 Task: In the Company hp.com, Log call with description : 'Customer requesting a product demonstration.'; Select call outcome: 'Busy '; Select call Direction: Inbound; Add date: '3 August, 2023' and time 11:00:AM. Logged in from softage.1@softage.net
Action: Mouse moved to (71, 57)
Screenshot: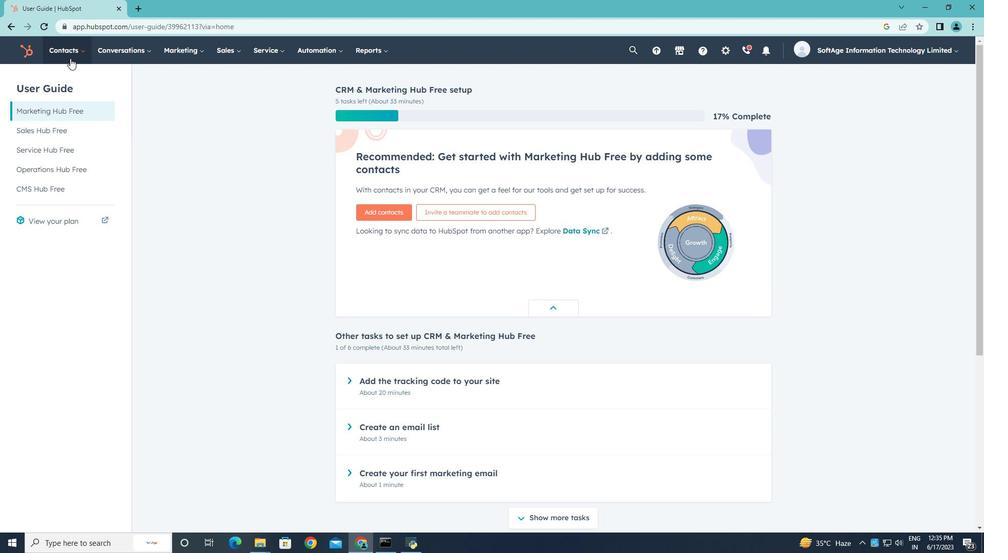 
Action: Mouse pressed left at (71, 57)
Screenshot: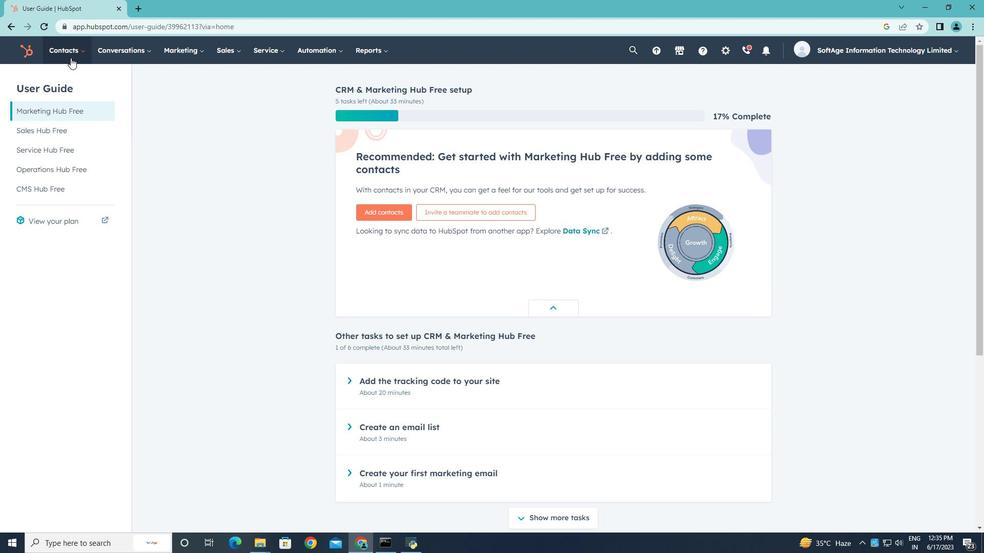 
Action: Mouse moved to (77, 100)
Screenshot: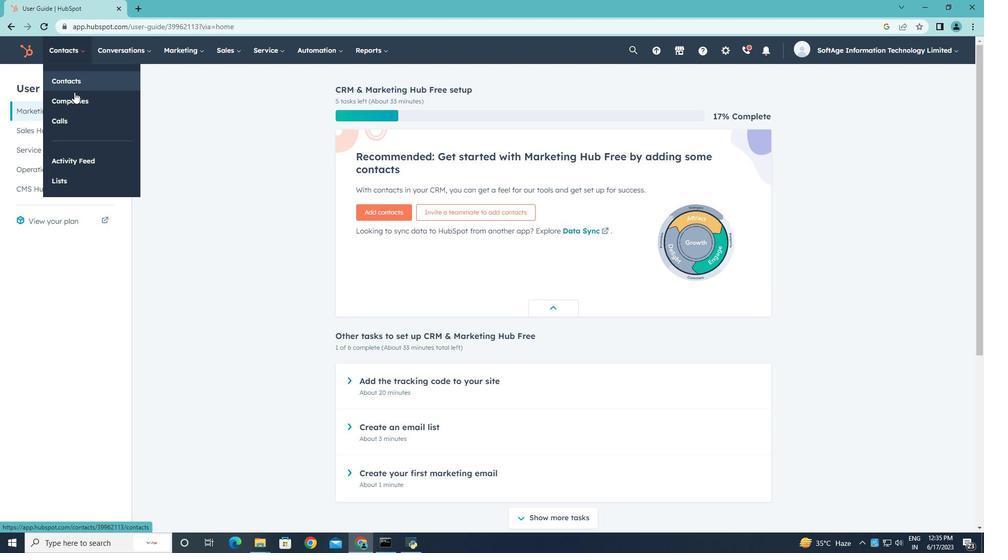 
Action: Mouse pressed left at (77, 100)
Screenshot: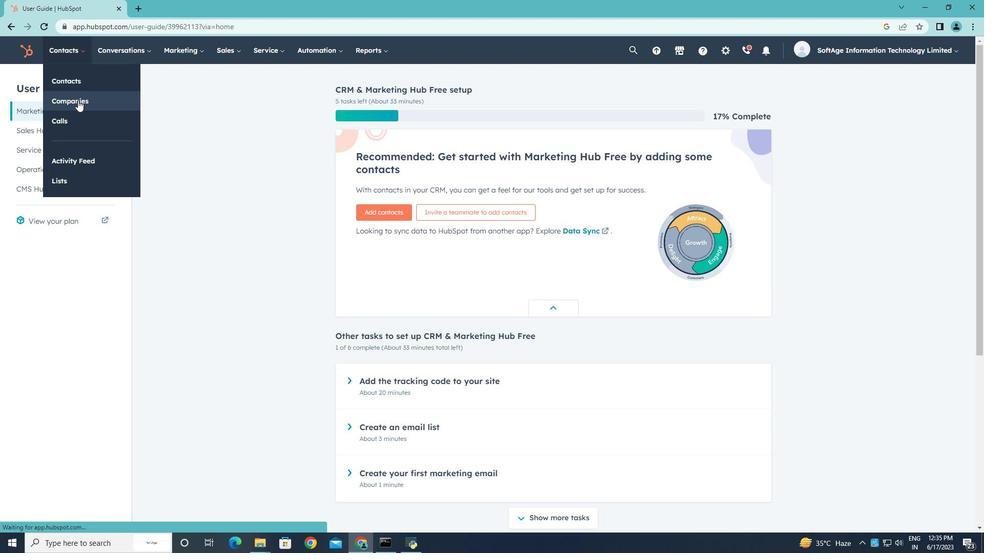 
Action: Mouse moved to (75, 169)
Screenshot: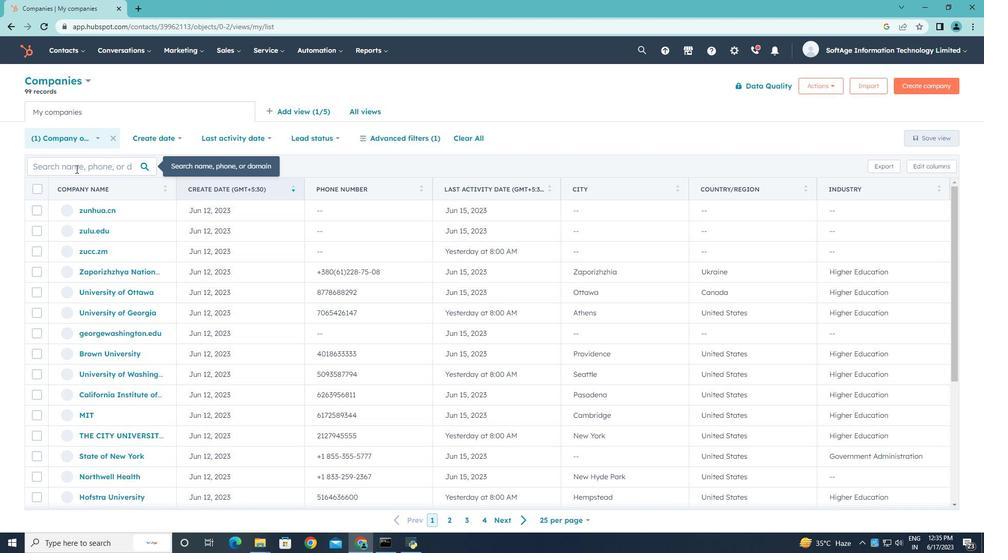 
Action: Mouse pressed left at (75, 169)
Screenshot: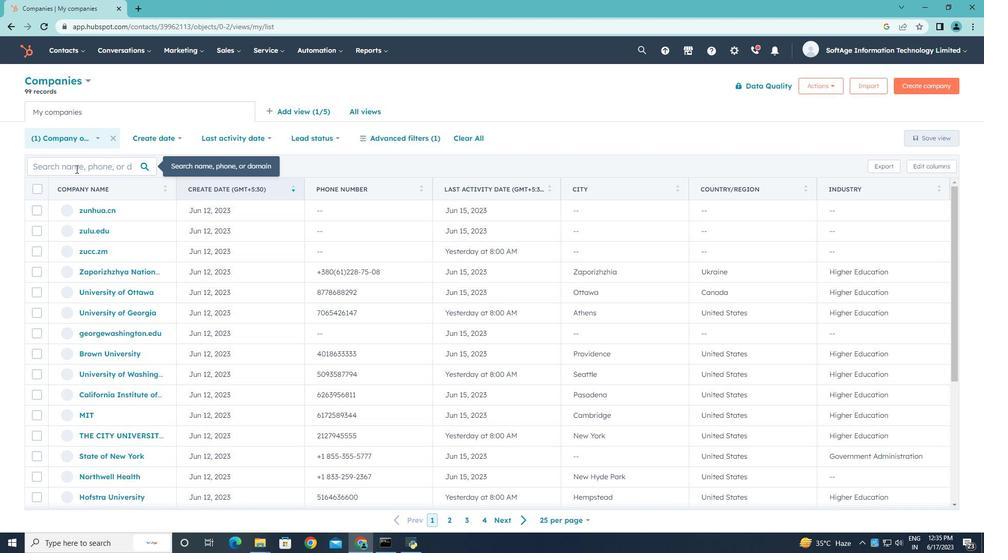 
Action: Key pressed ho<Key.backspace>p.com
Screenshot: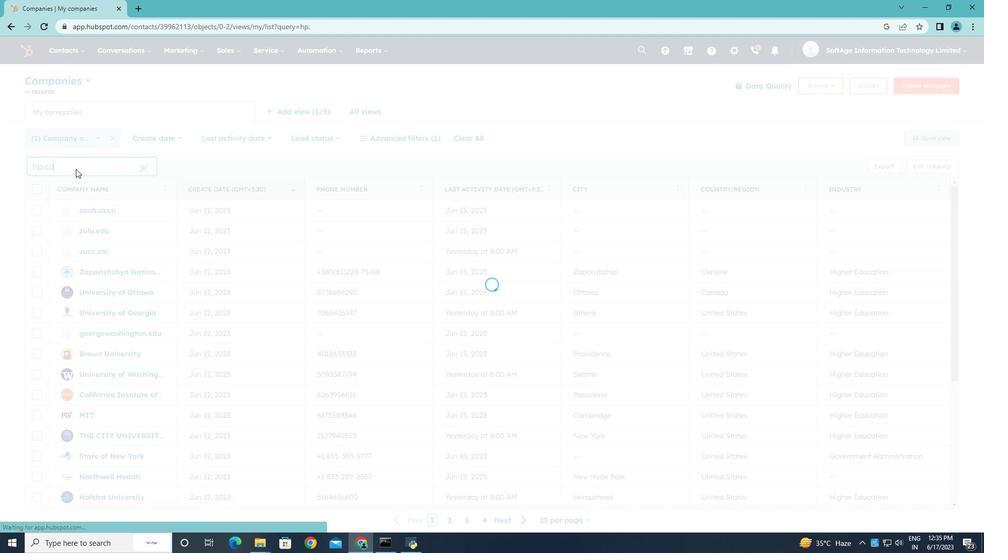 
Action: Mouse moved to (88, 212)
Screenshot: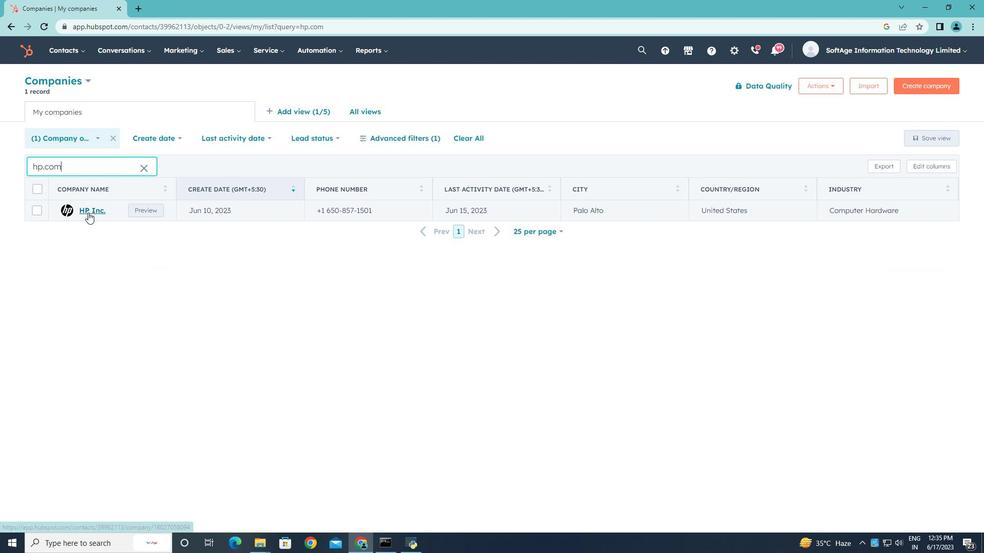 
Action: Mouse pressed left at (88, 212)
Screenshot: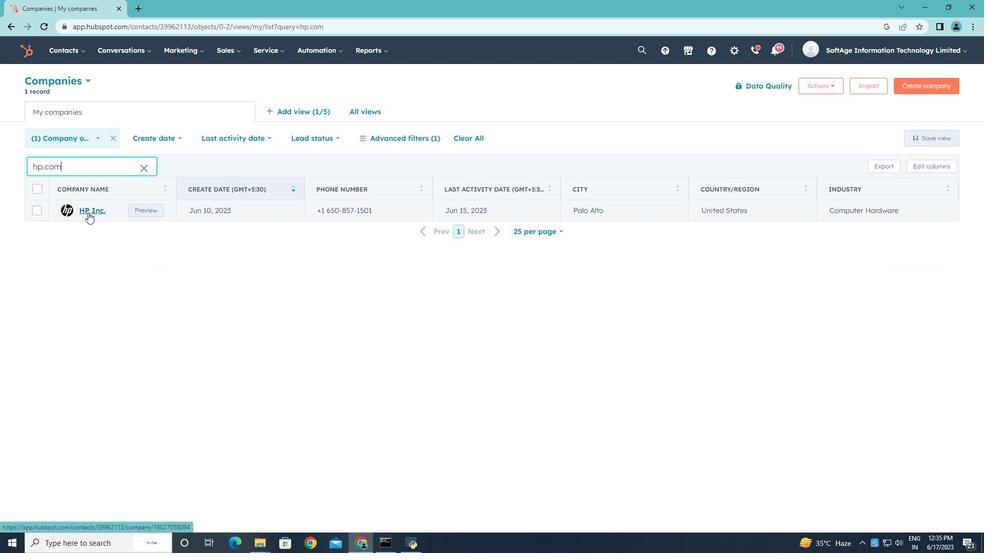 
Action: Mouse moved to (197, 174)
Screenshot: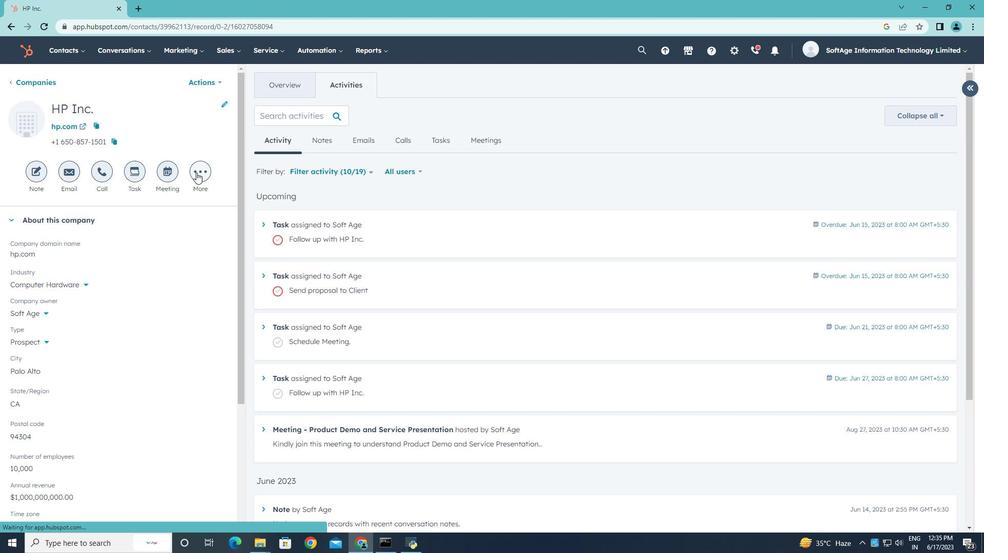 
Action: Mouse pressed left at (197, 174)
Screenshot: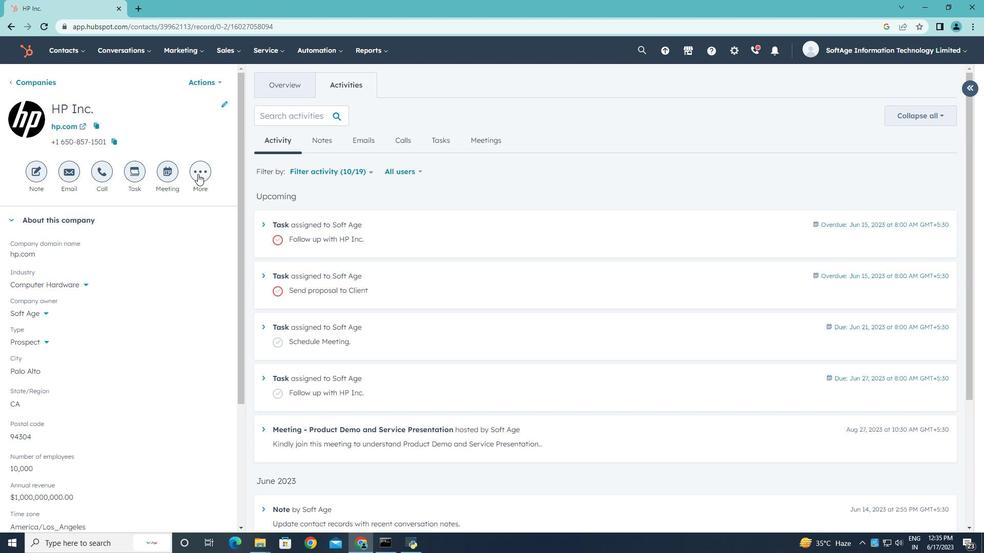 
Action: Mouse moved to (199, 262)
Screenshot: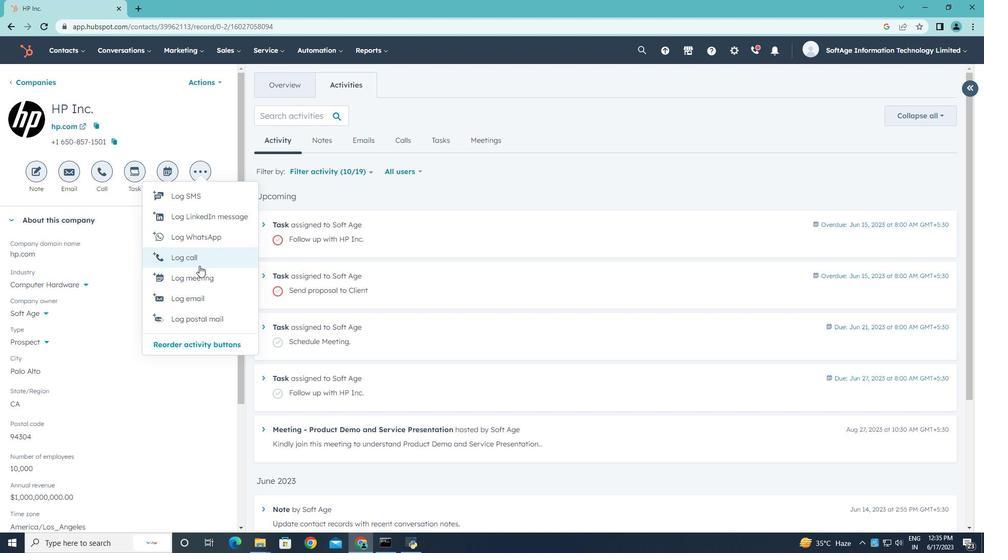 
Action: Mouse pressed left at (199, 262)
Screenshot: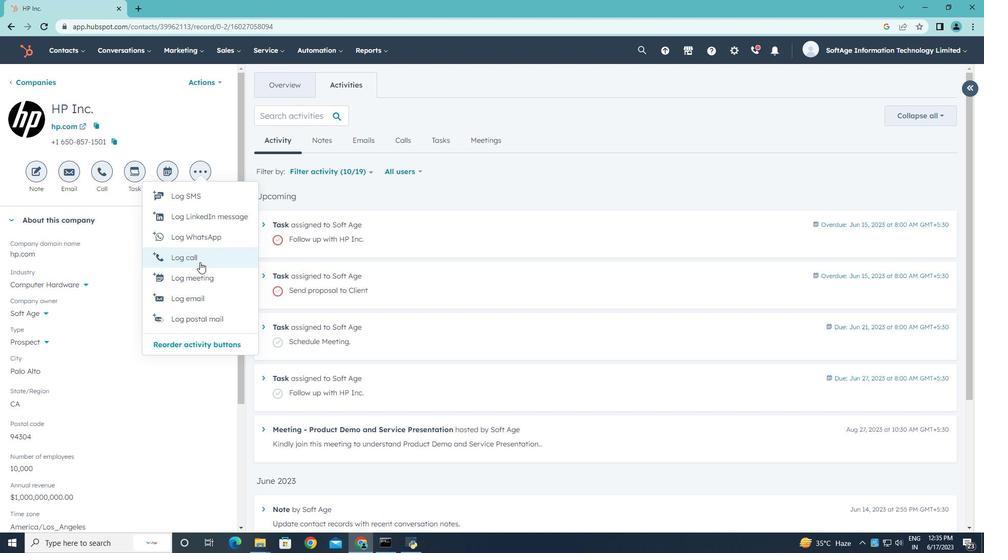 
Action: Key pressed <Key.shift>Customer<Key.space>requesting<Key.space>a<Key.space>product<Key.space>demonstion<Key.backspace><Key.backspace><Key.backspace>ration.
Screenshot: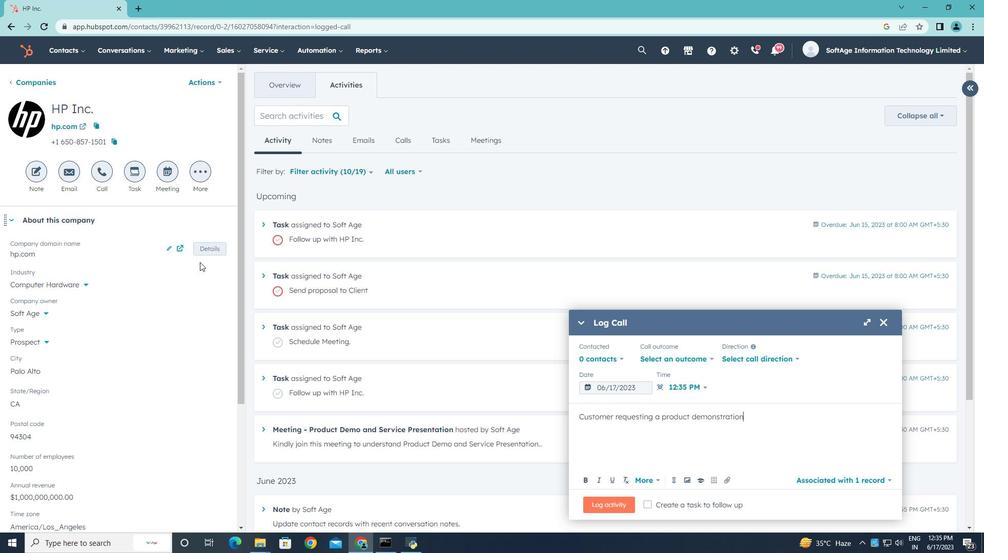 
Action: Mouse moved to (708, 357)
Screenshot: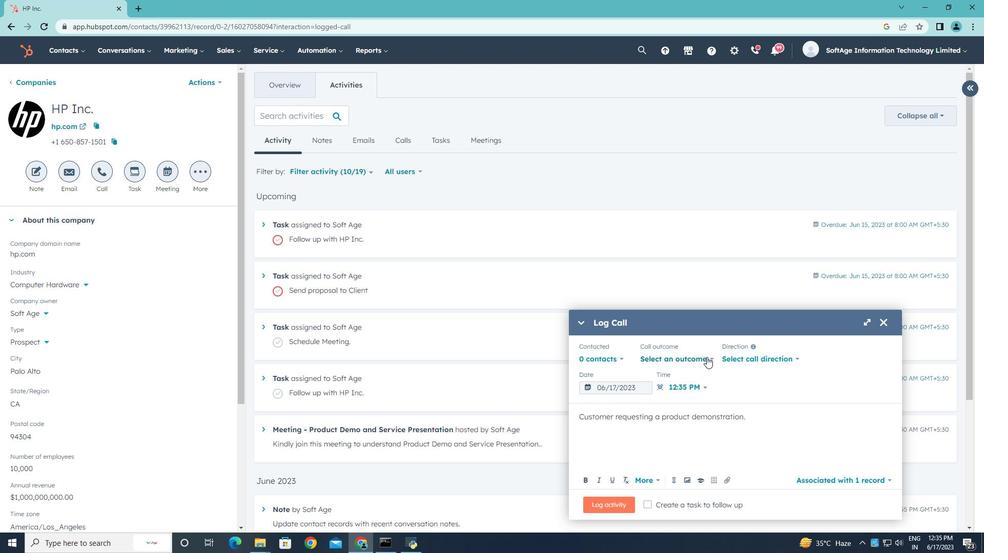 
Action: Mouse pressed left at (708, 357)
Screenshot: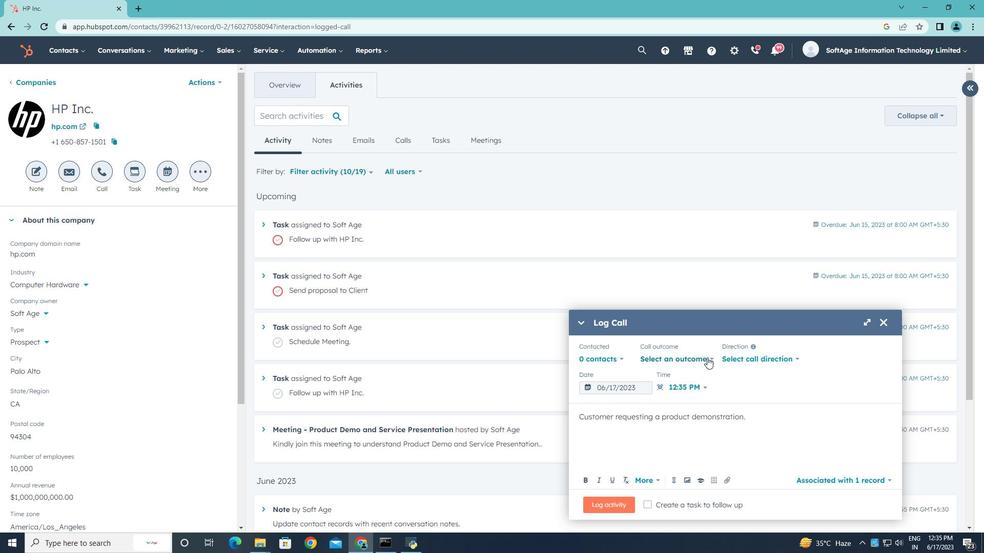 
Action: Mouse moved to (684, 389)
Screenshot: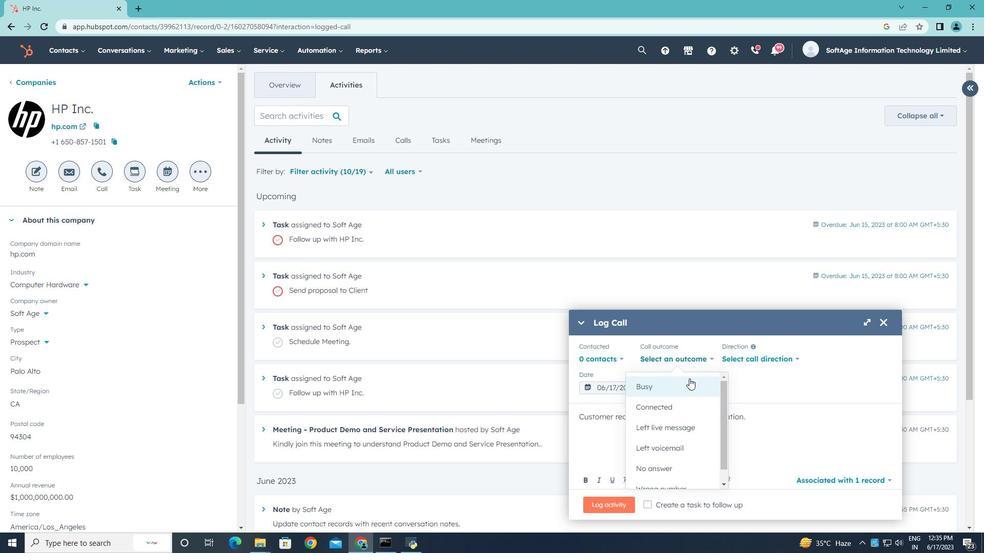 
Action: Mouse pressed left at (684, 389)
Screenshot: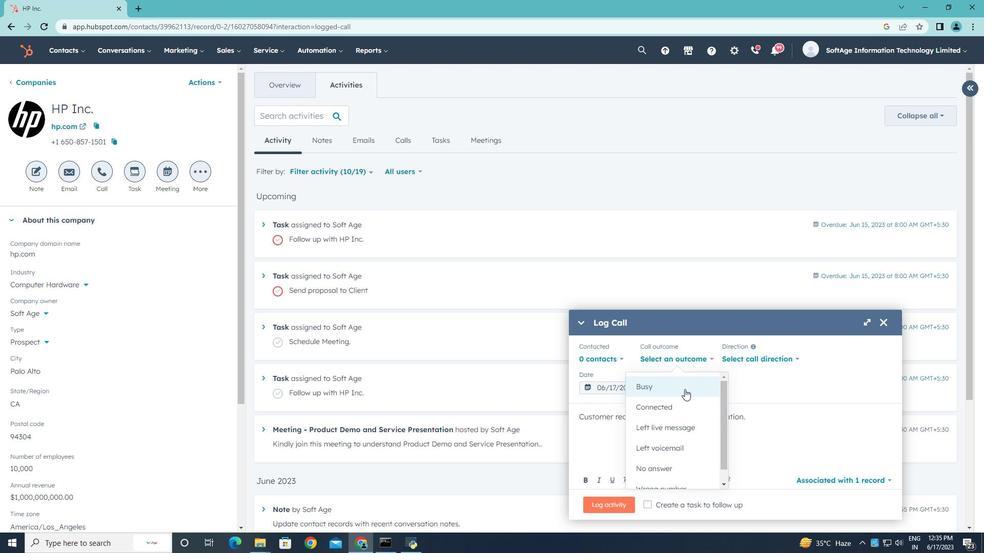 
Action: Mouse moved to (748, 360)
Screenshot: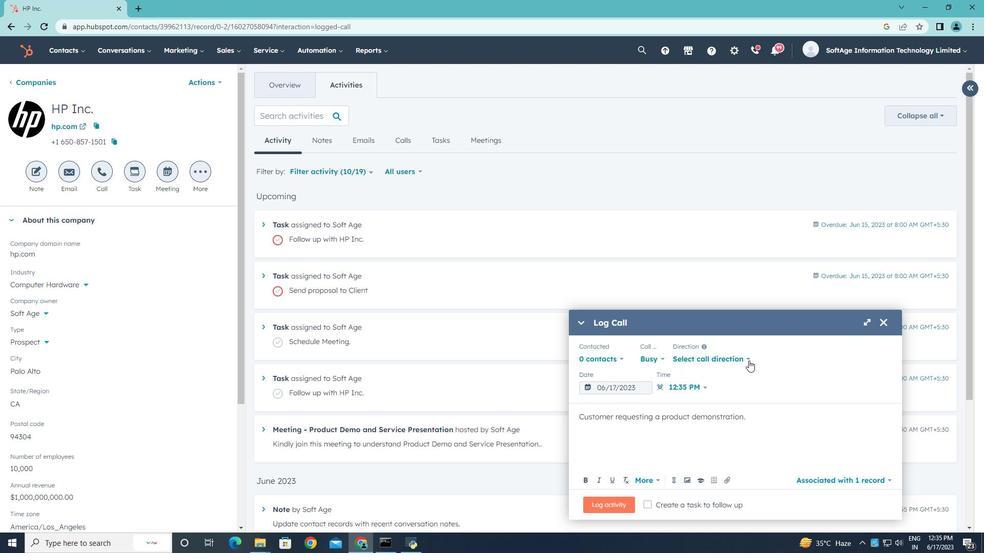 
Action: Mouse pressed left at (748, 360)
Screenshot: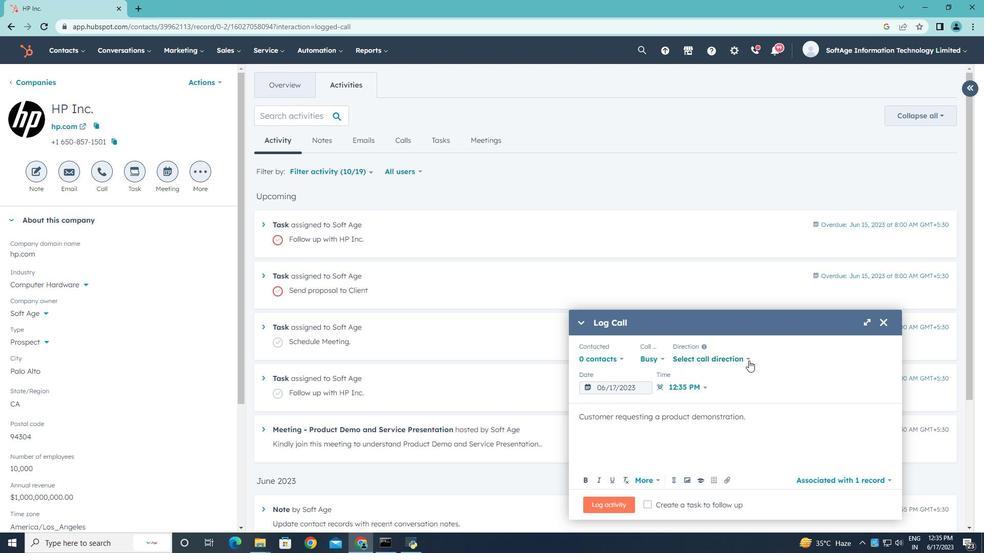 
Action: Mouse moved to (710, 385)
Screenshot: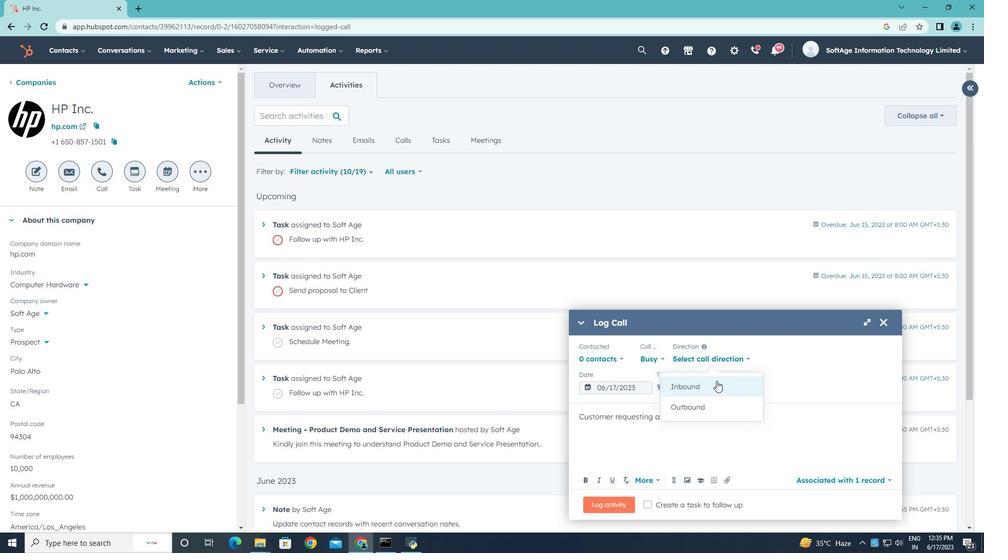 
Action: Mouse pressed left at (710, 385)
Screenshot: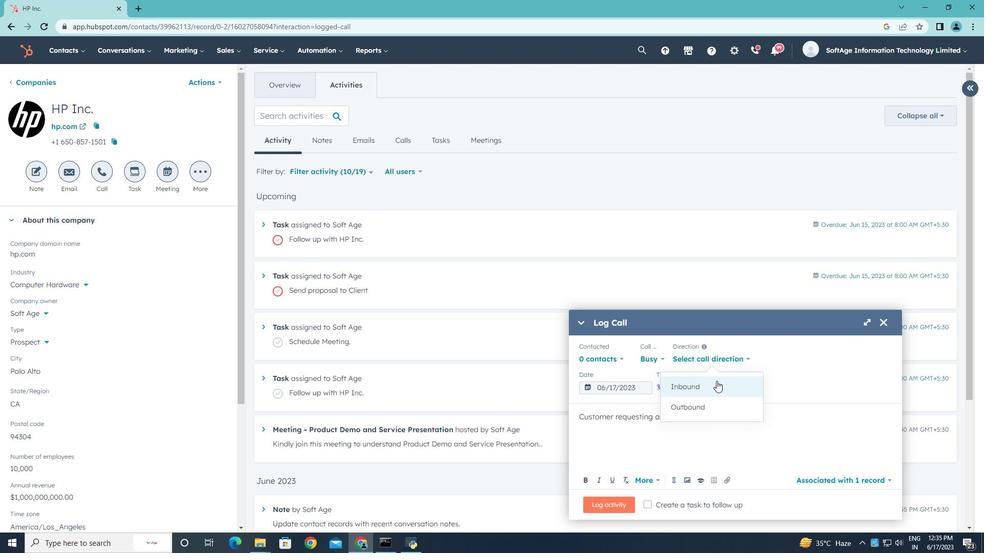 
Action: Mouse moved to (789, 361)
Screenshot: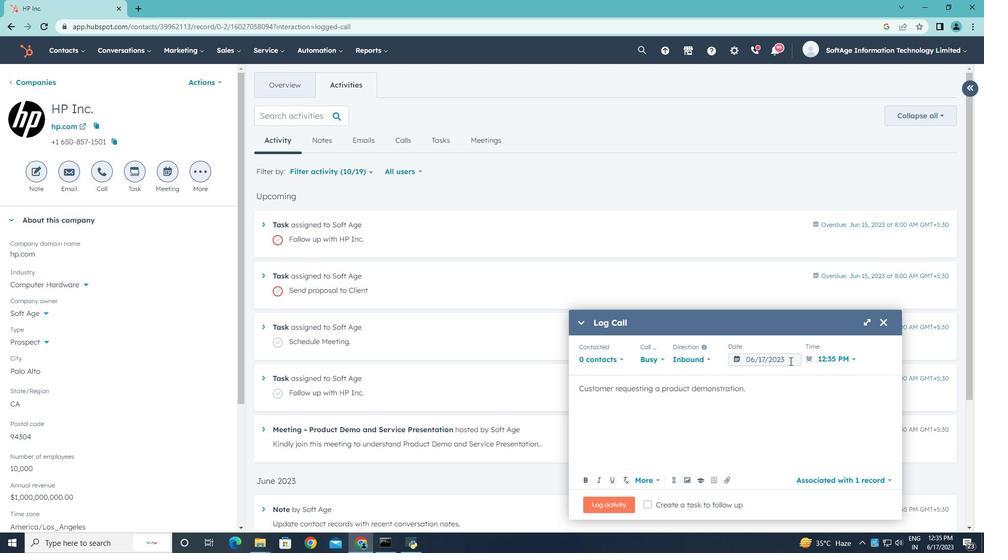 
Action: Mouse pressed left at (789, 361)
Screenshot: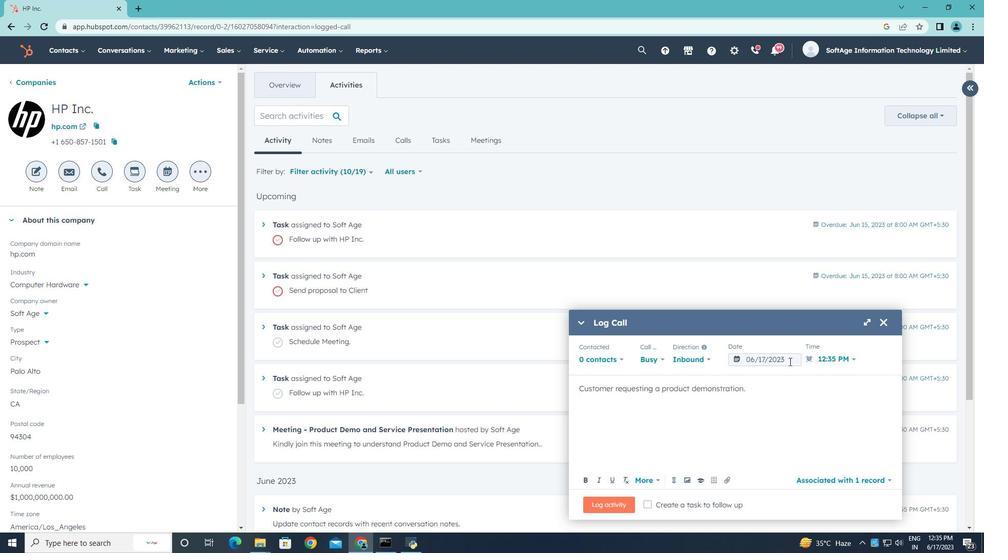 
Action: Mouse moved to (861, 195)
Screenshot: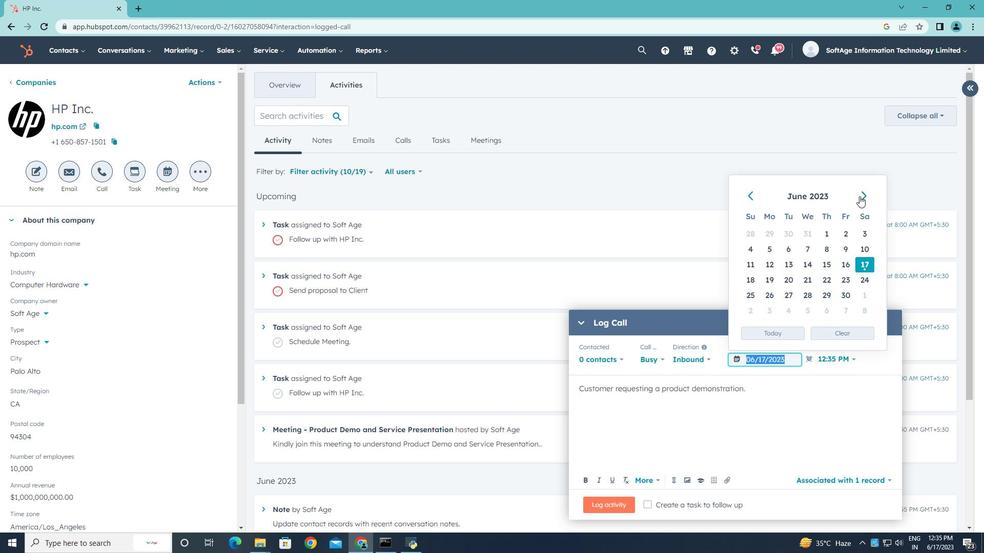 
Action: Mouse pressed left at (861, 195)
Screenshot: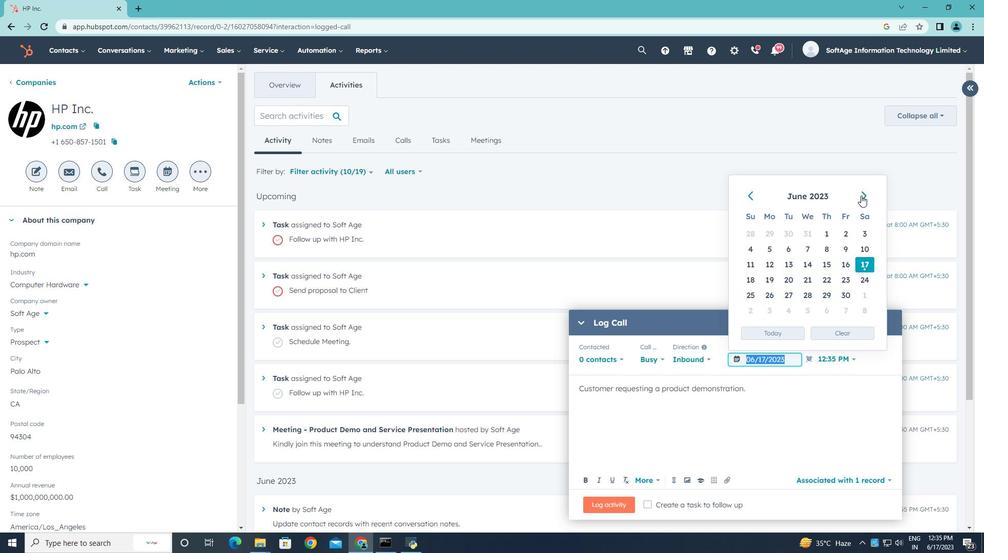 
Action: Mouse pressed left at (861, 195)
Screenshot: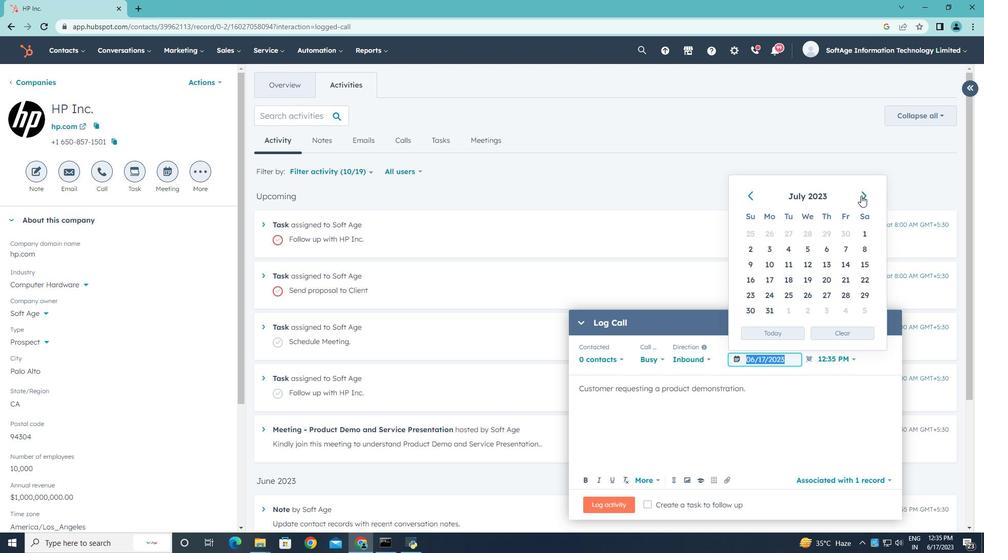 
Action: Mouse moved to (827, 230)
Screenshot: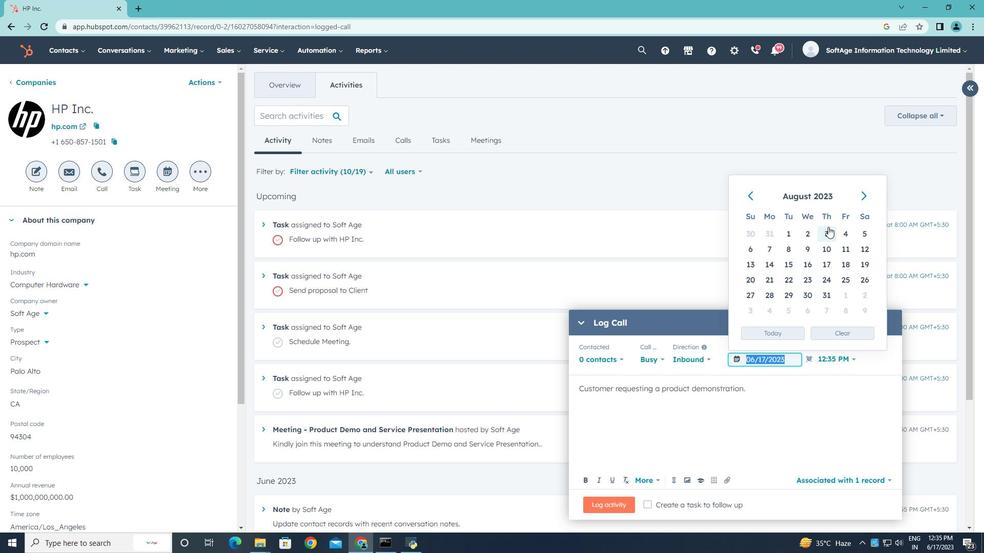 
Action: Mouse pressed left at (827, 230)
Screenshot: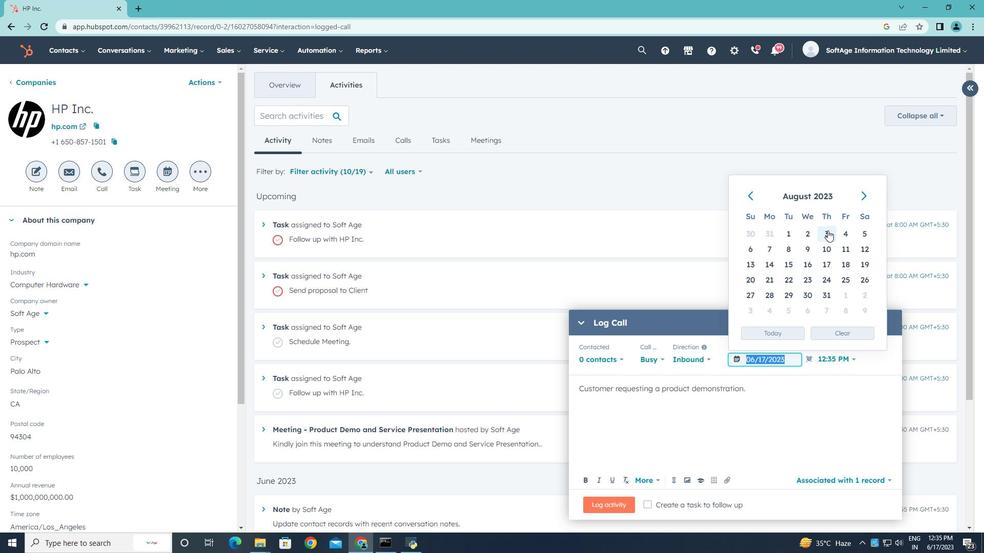 
Action: Mouse moved to (855, 358)
Screenshot: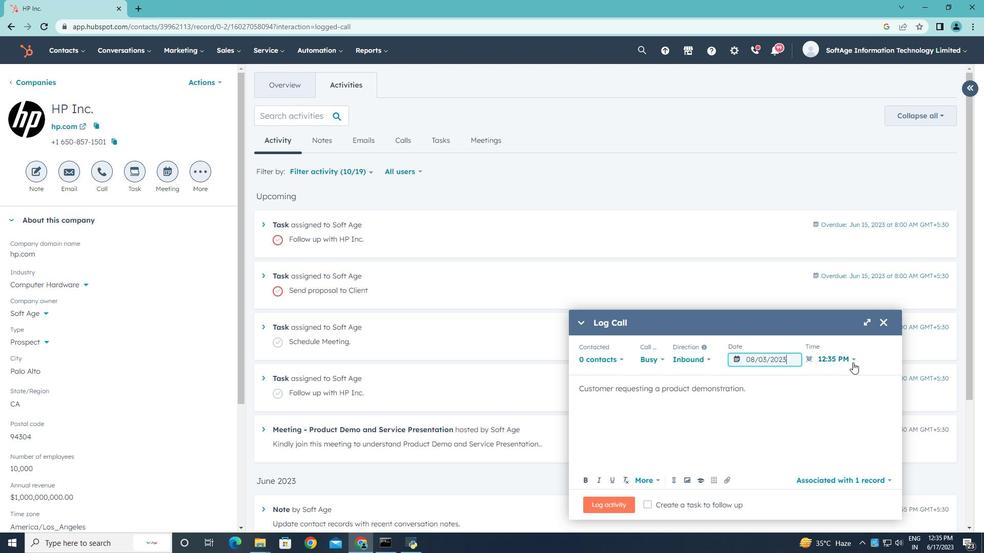 
Action: Mouse pressed left at (855, 358)
Screenshot: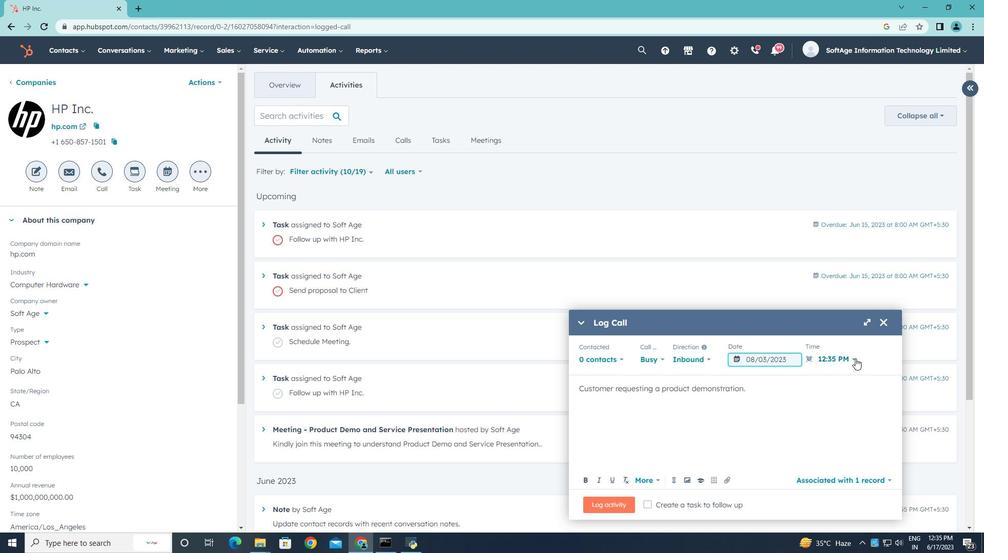 
Action: Mouse moved to (826, 425)
Screenshot: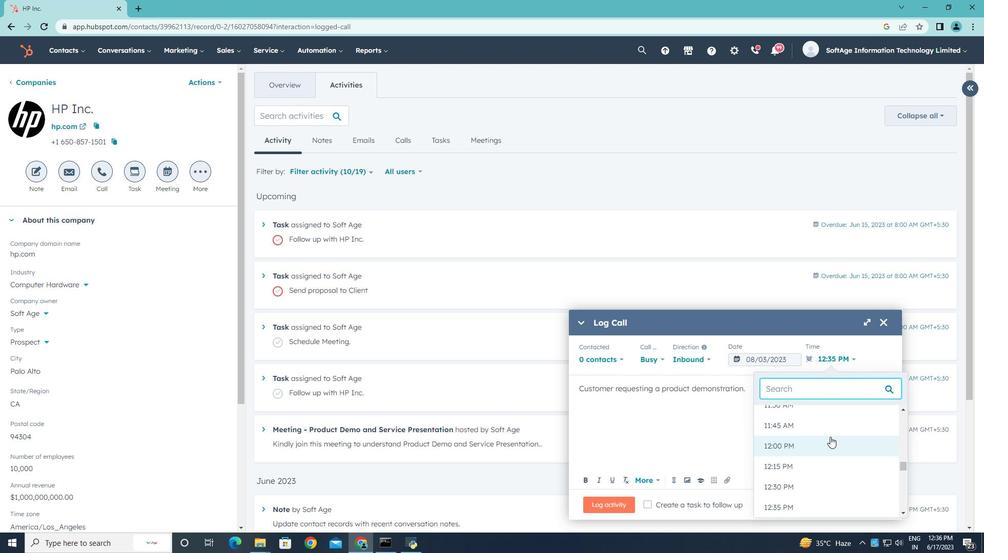 
Action: Mouse scrolled (826, 425) with delta (0, 0)
Screenshot: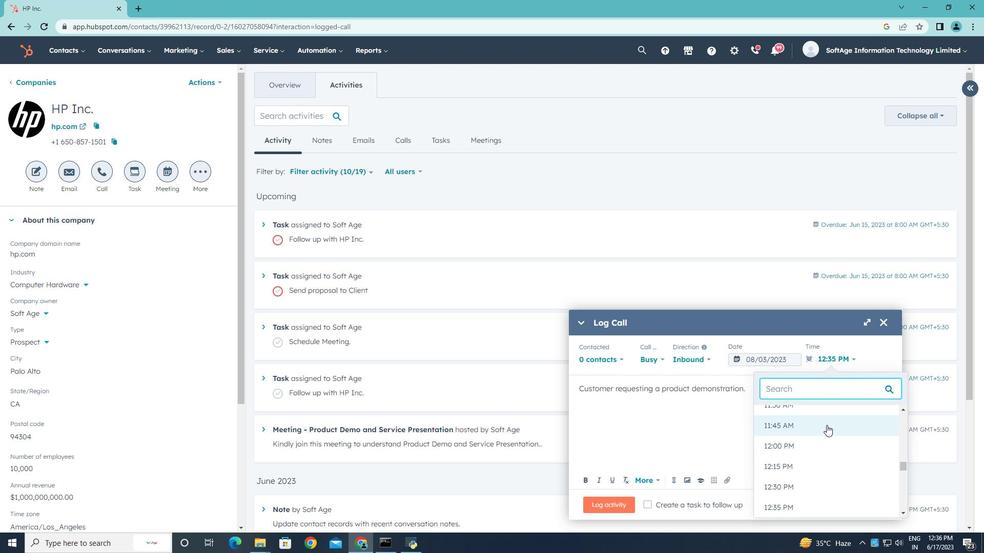 
Action: Mouse moved to (826, 422)
Screenshot: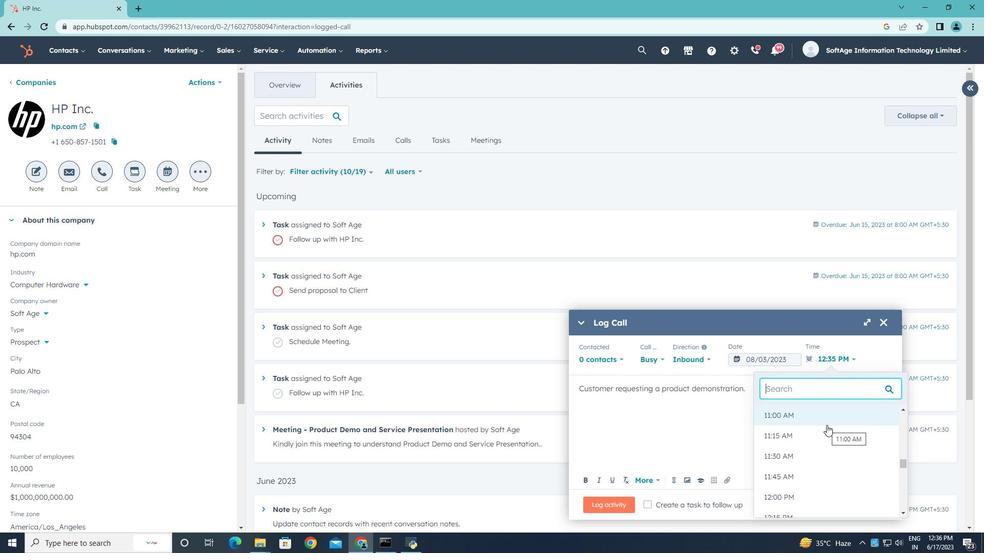 
Action: Mouse pressed left at (826, 422)
Screenshot: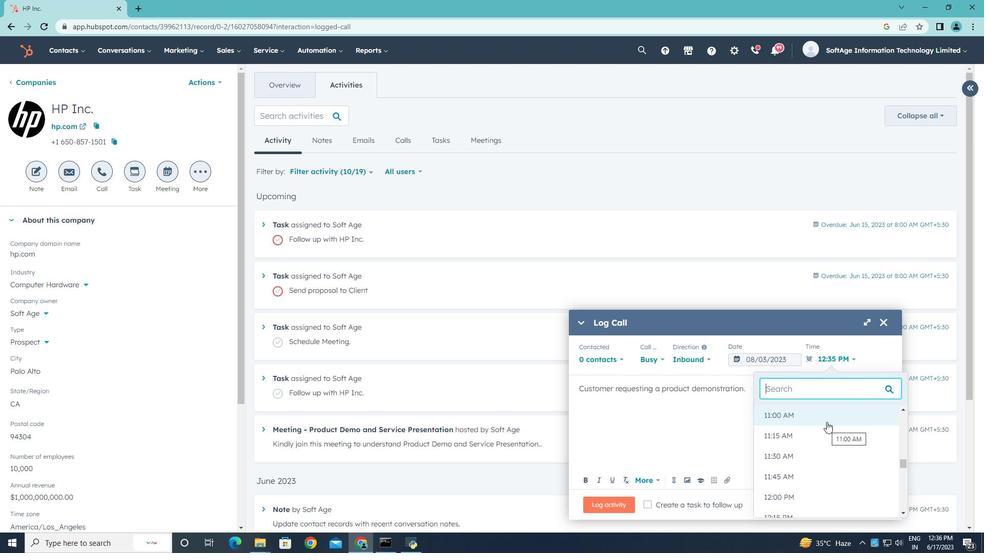 
Action: Mouse moved to (603, 502)
Screenshot: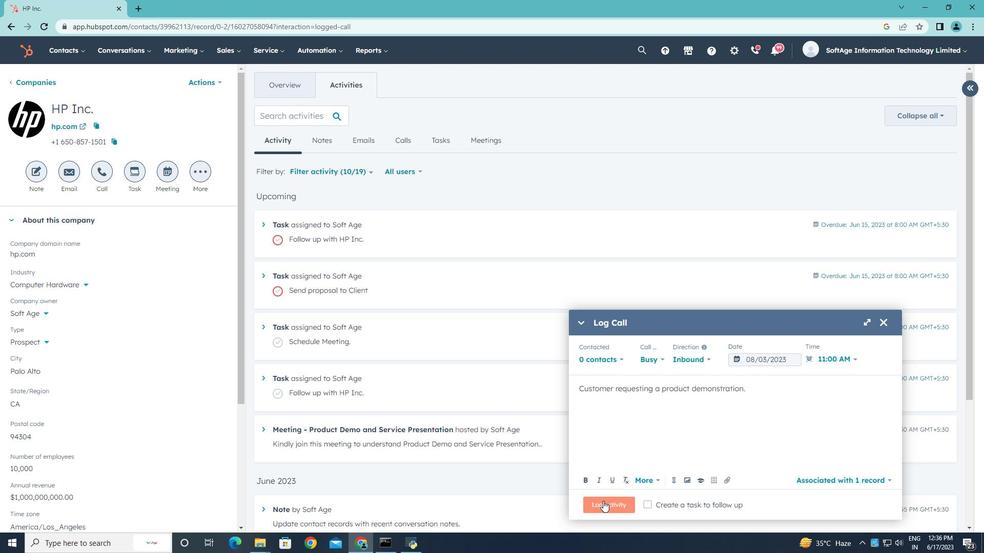 
Action: Mouse pressed left at (603, 502)
Screenshot: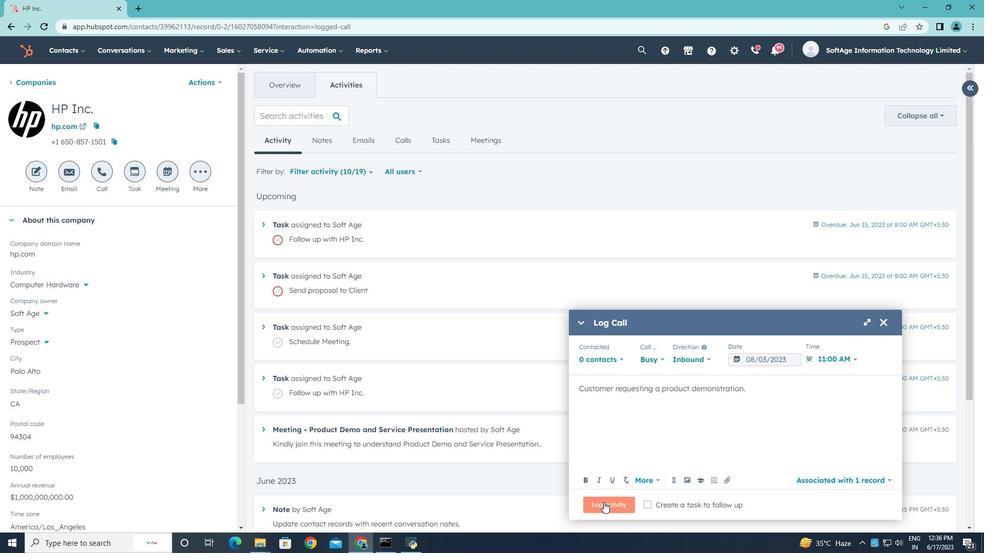 
